 Task: Create a rule from the Routing list, Task moved to a section -> Set Priority in the project ArrowSprint , set the section as To-Do and set the priority of the task as  High
Action: Mouse moved to (1094, 94)
Screenshot: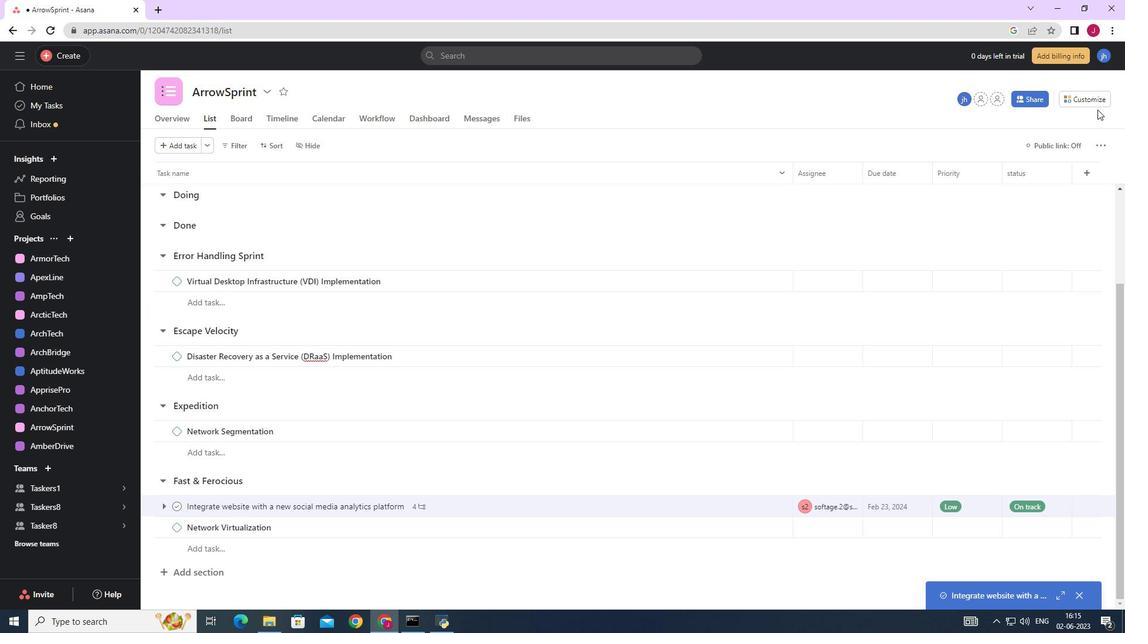 
Action: Mouse pressed left at (1094, 94)
Screenshot: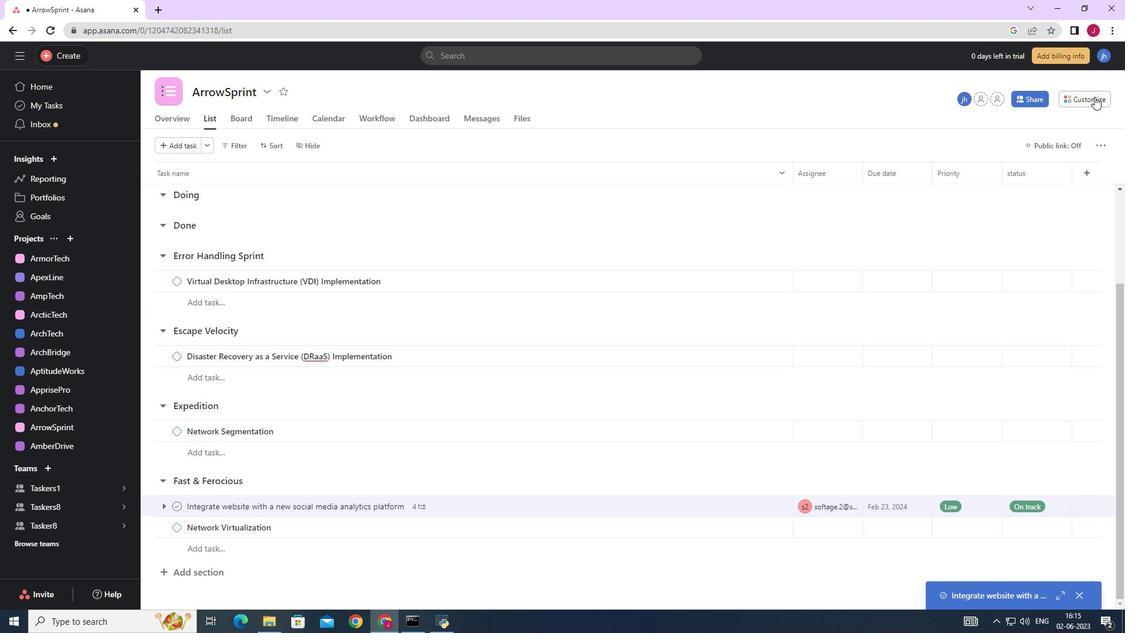 
Action: Mouse moved to (879, 247)
Screenshot: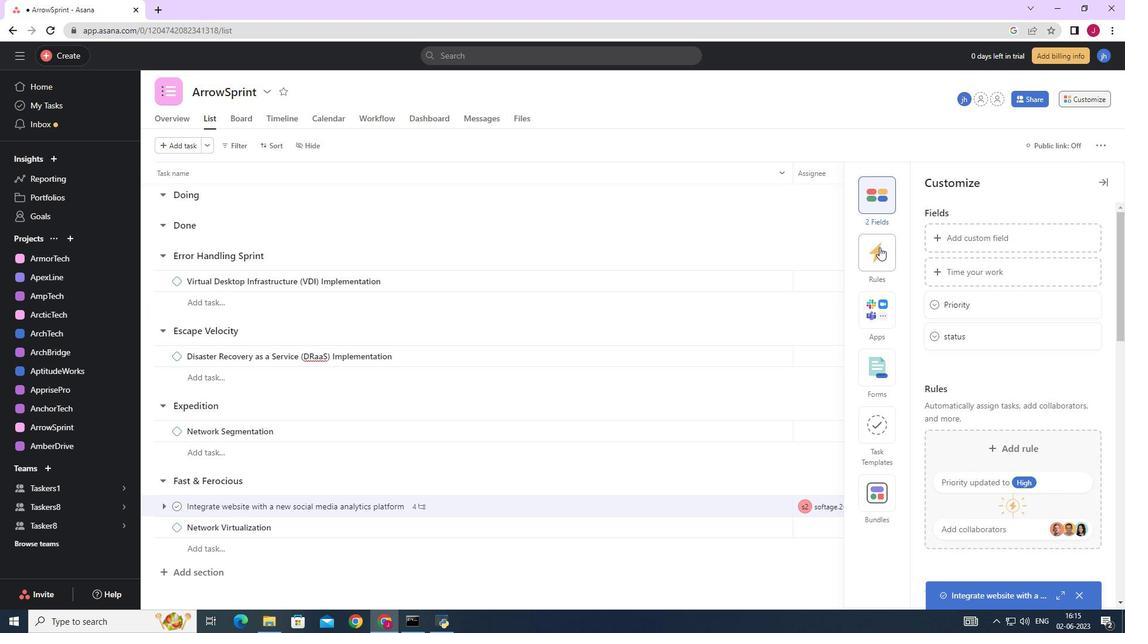 
Action: Mouse pressed left at (879, 247)
Screenshot: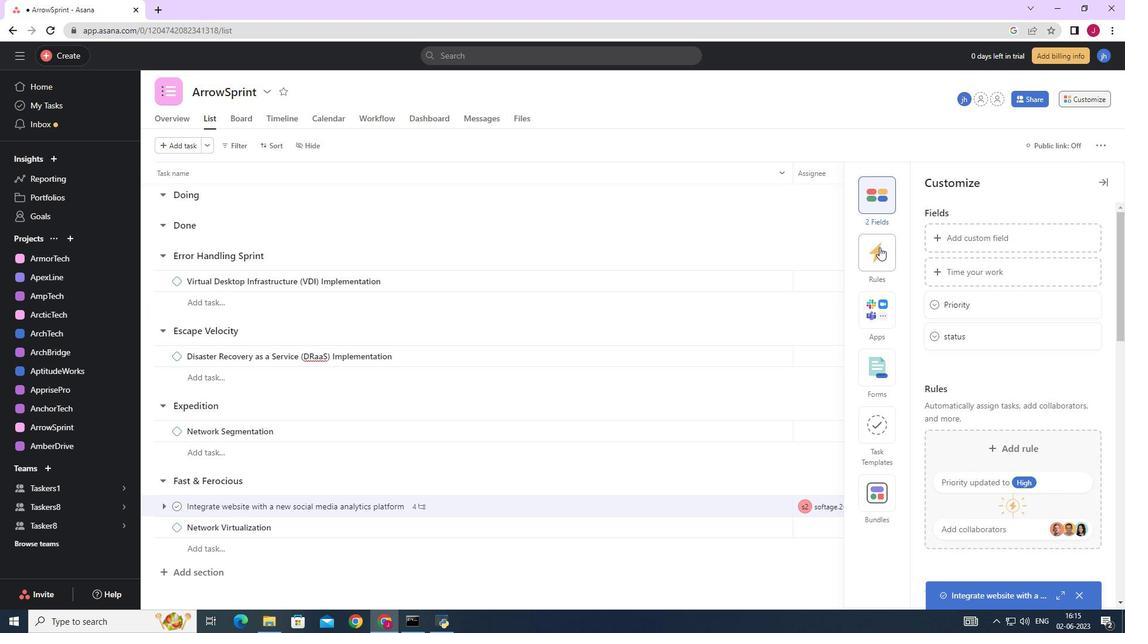 
Action: Mouse moved to (1001, 267)
Screenshot: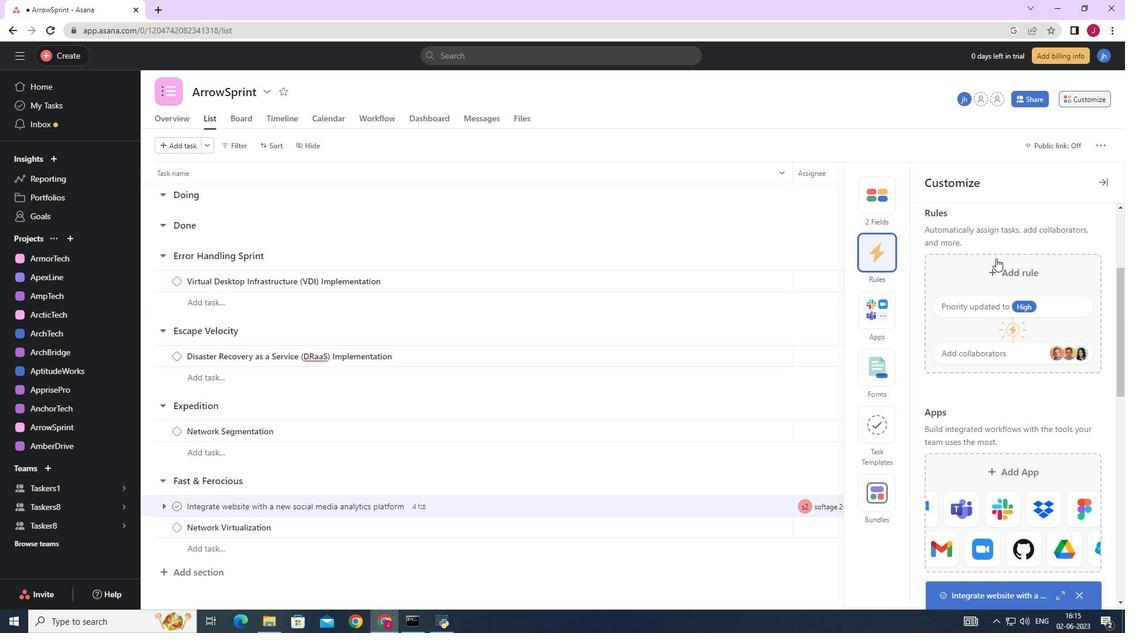 
Action: Mouse pressed left at (1001, 267)
Screenshot: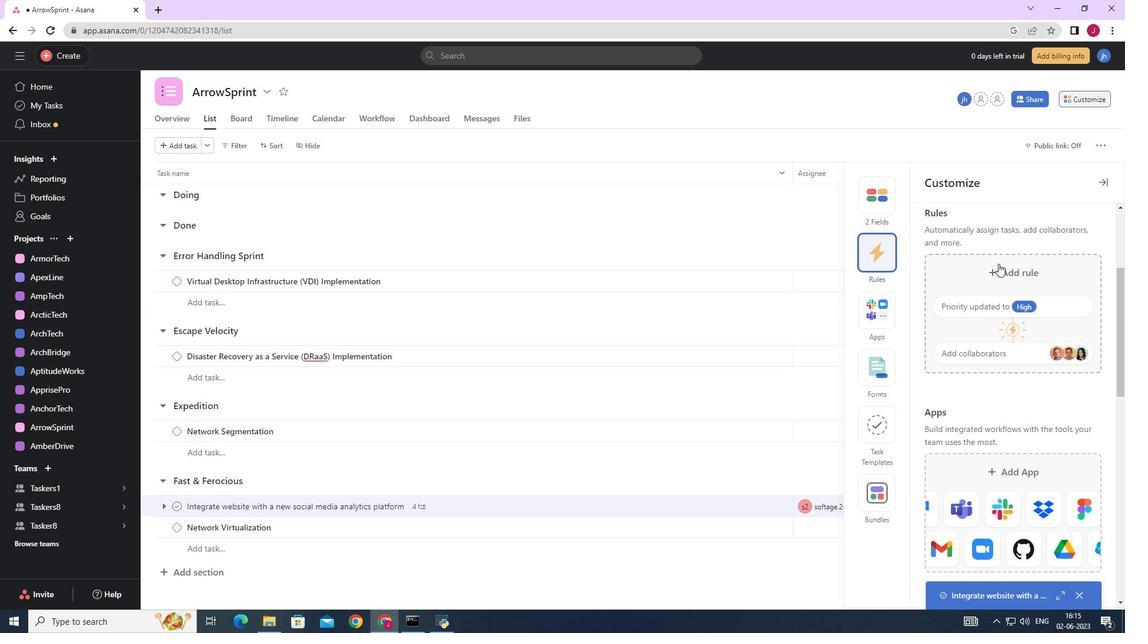 
Action: Mouse moved to (245, 146)
Screenshot: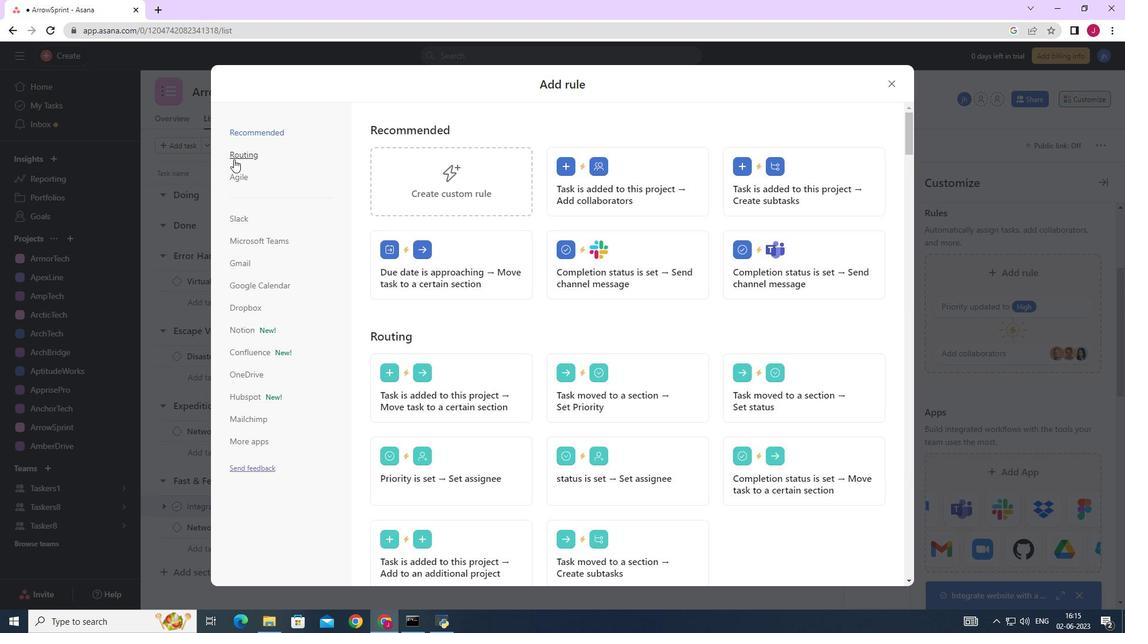 
Action: Mouse pressed left at (245, 146)
Screenshot: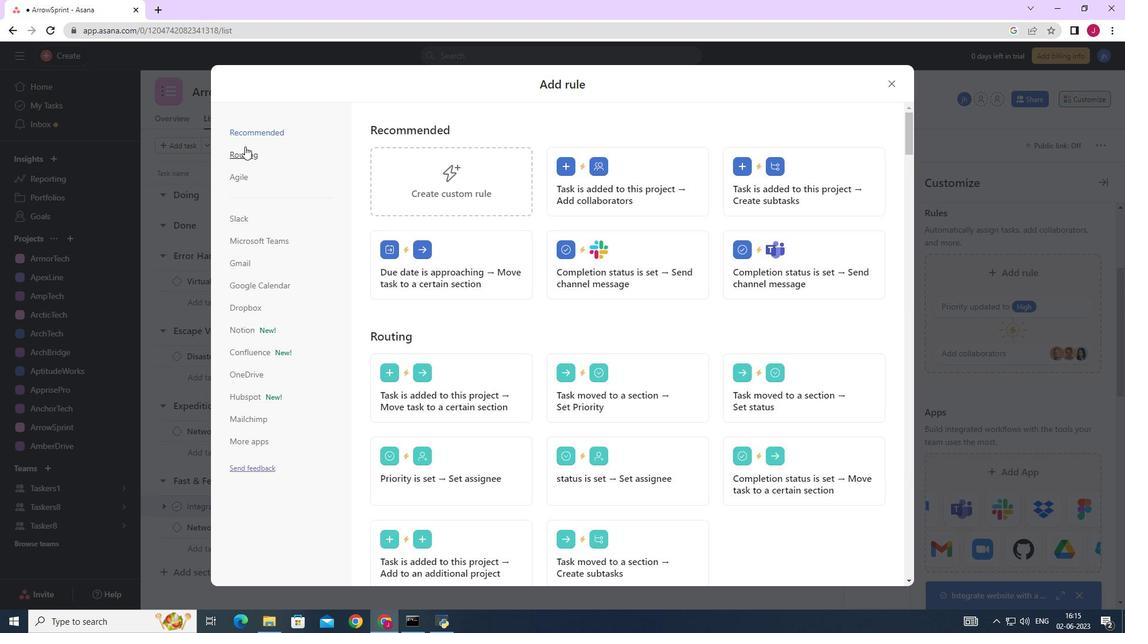 
Action: Mouse moved to (624, 184)
Screenshot: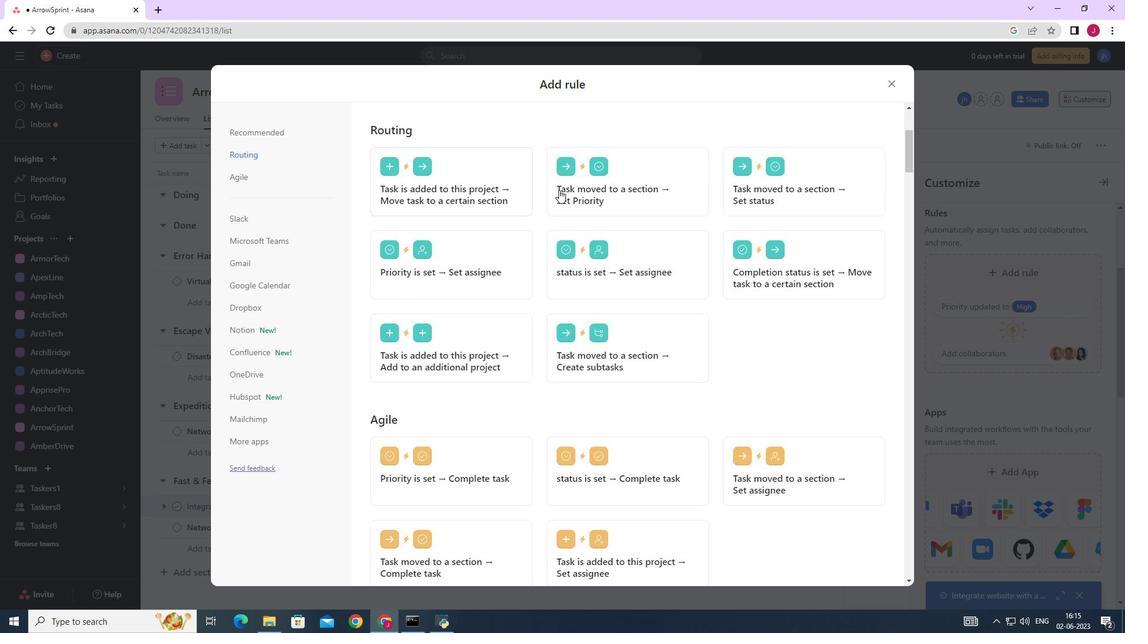 
Action: Mouse pressed left at (624, 184)
Screenshot: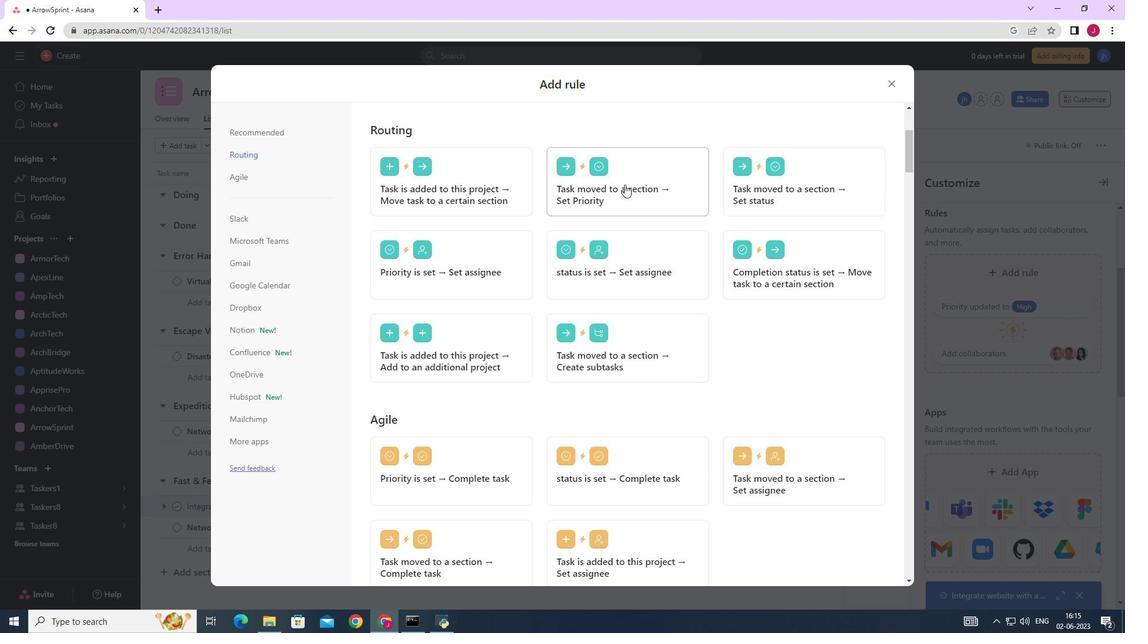 
Action: Mouse moved to (483, 312)
Screenshot: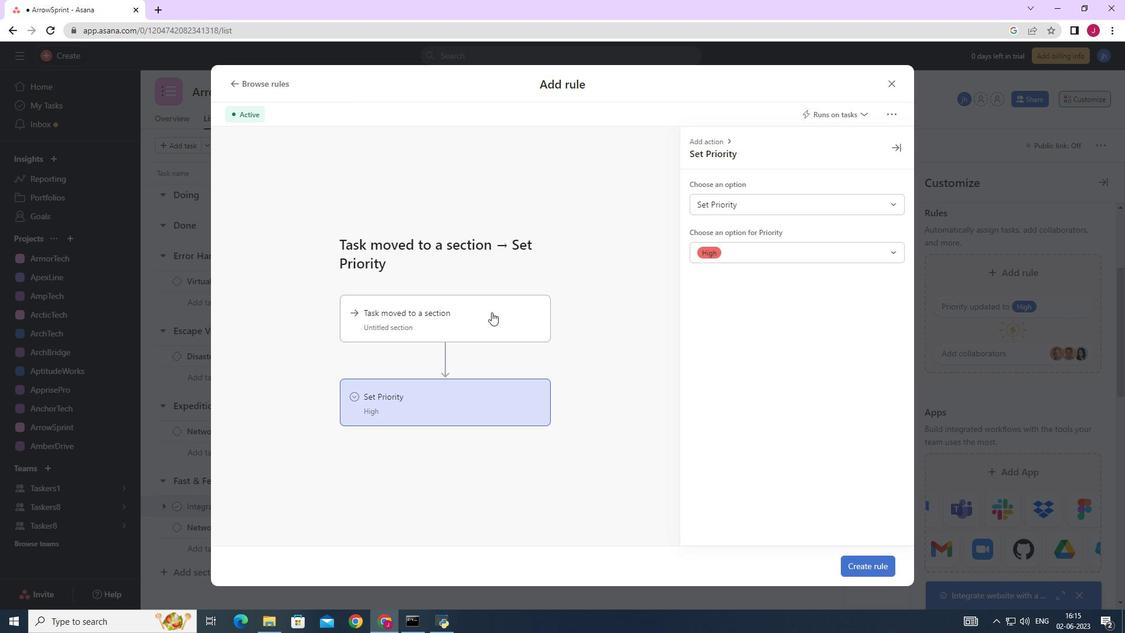 
Action: Mouse pressed left at (483, 312)
Screenshot: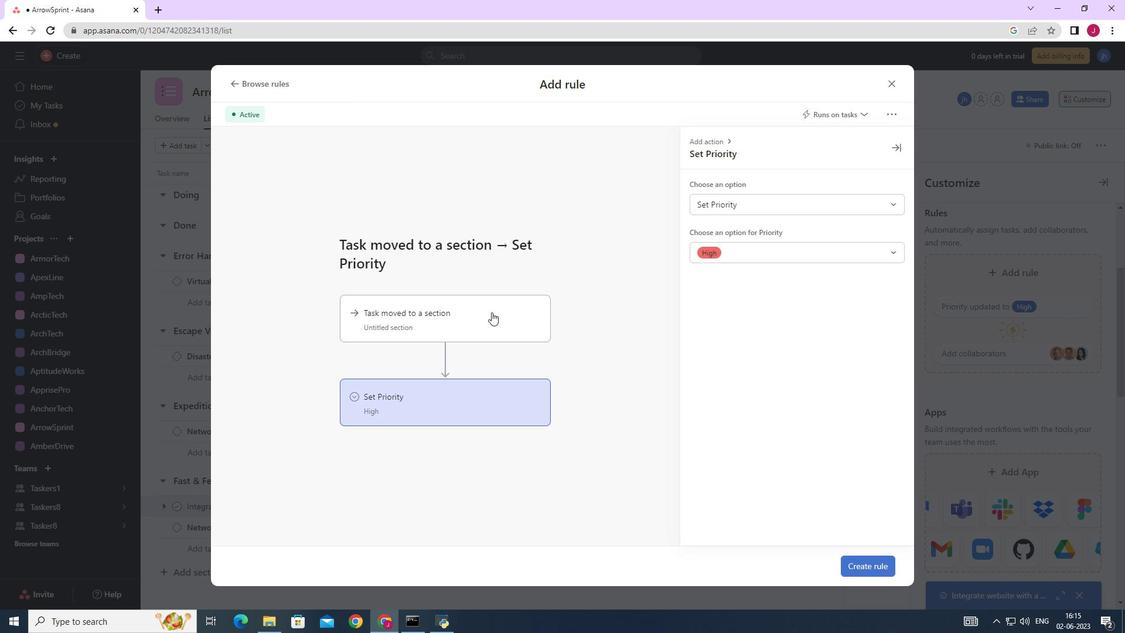 
Action: Mouse moved to (761, 201)
Screenshot: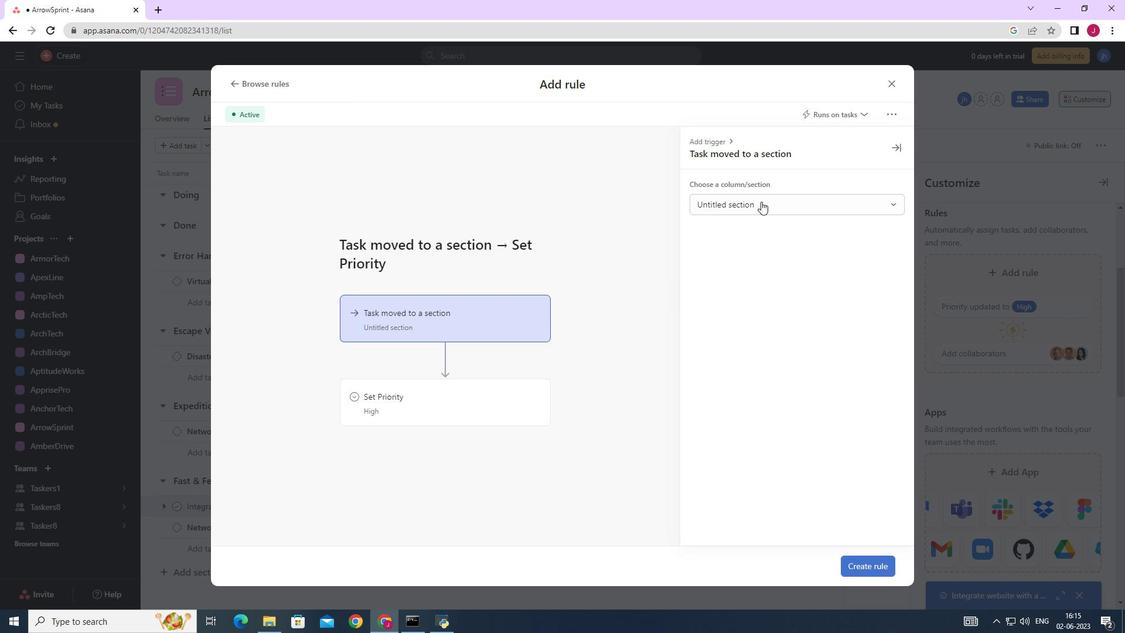 
Action: Mouse pressed left at (761, 201)
Screenshot: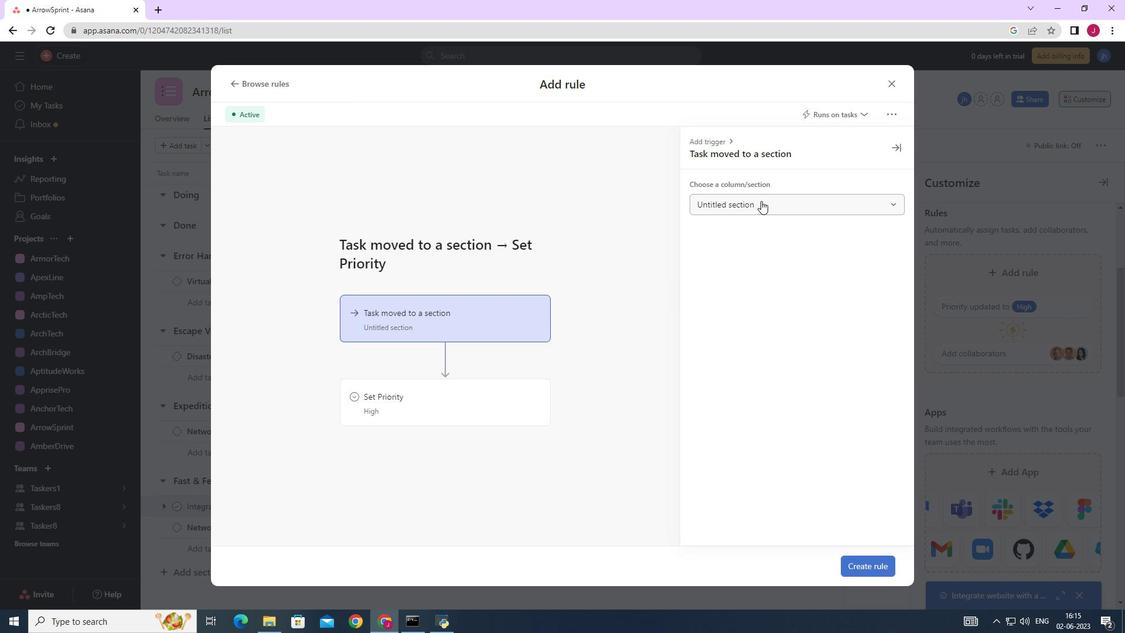 
Action: Mouse moved to (732, 252)
Screenshot: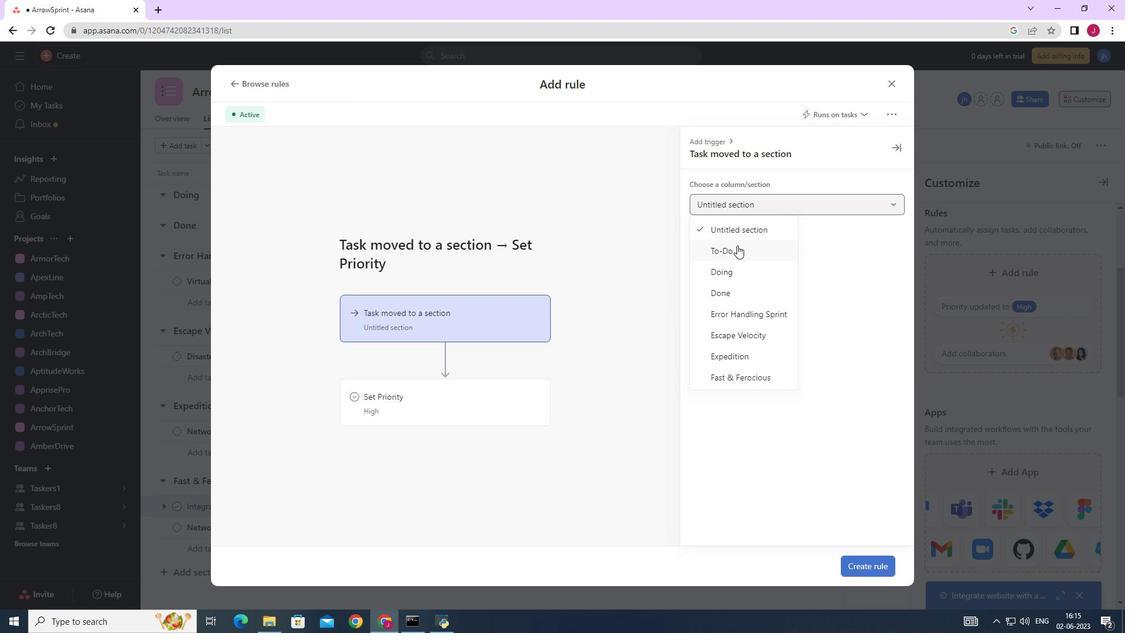 
Action: Mouse pressed left at (732, 252)
Screenshot: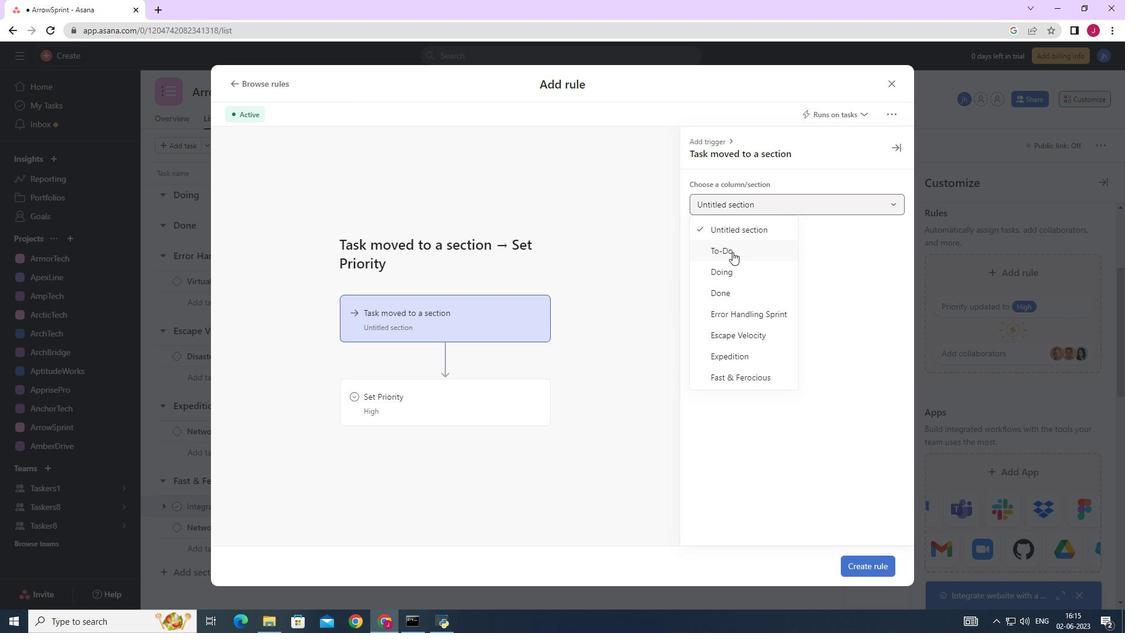 
Action: Mouse moved to (434, 398)
Screenshot: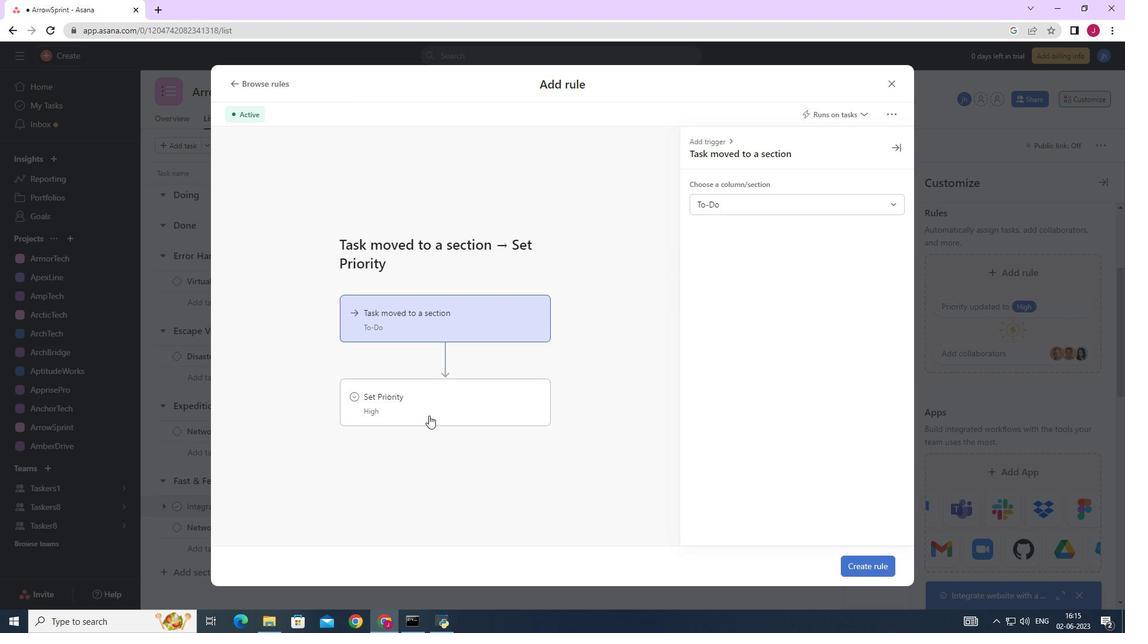 
Action: Mouse pressed left at (434, 398)
Screenshot: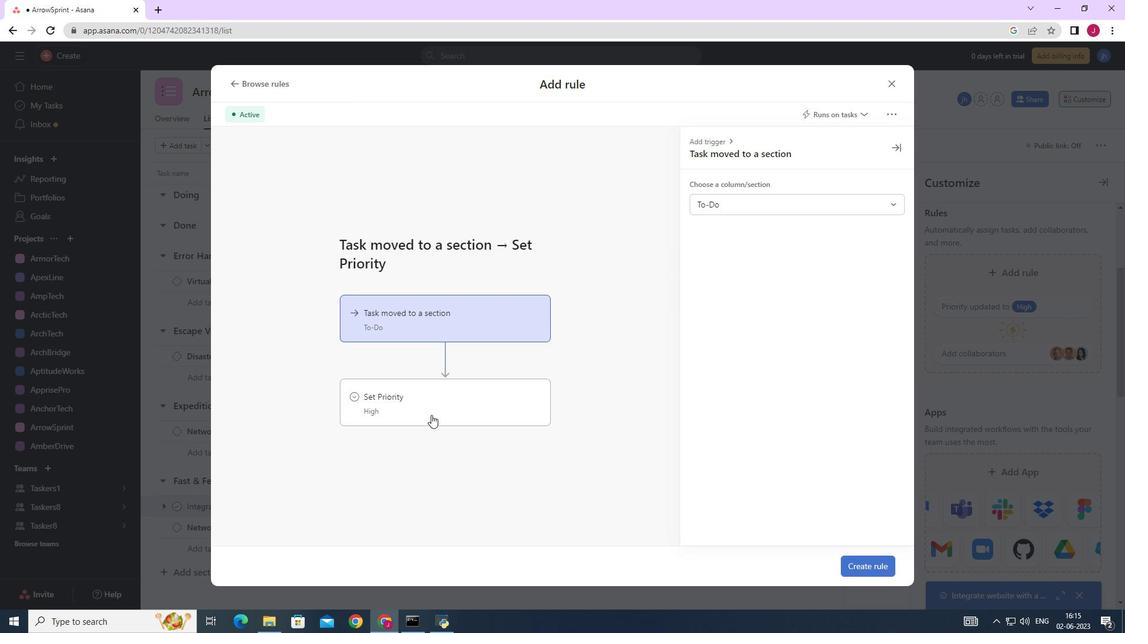 
Action: Mouse moved to (734, 205)
Screenshot: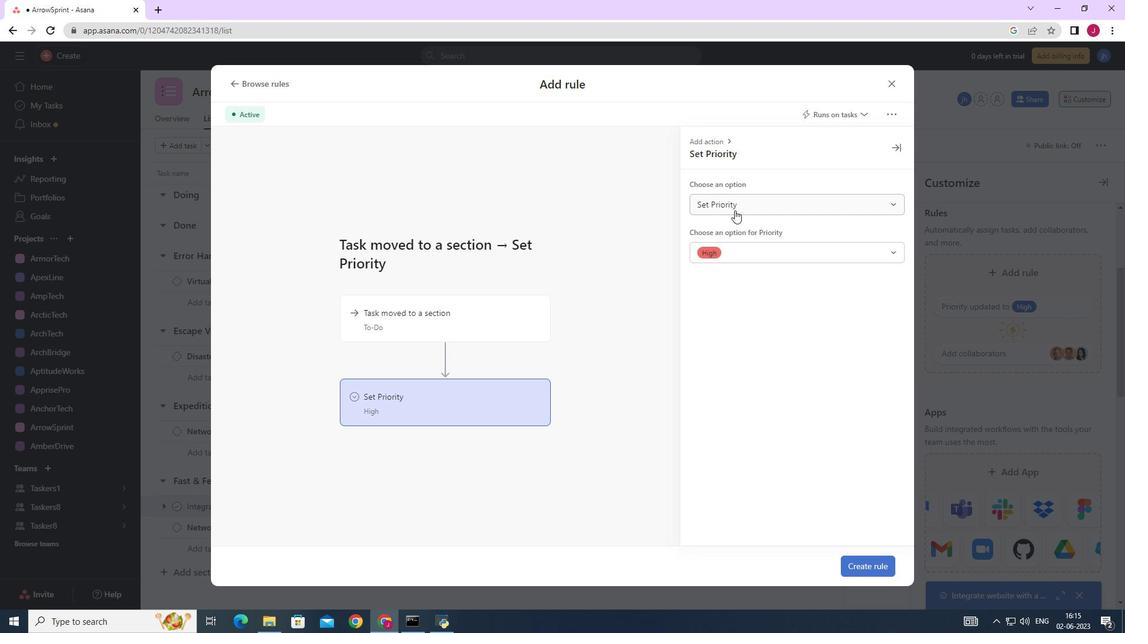
Action: Mouse pressed left at (734, 205)
Screenshot: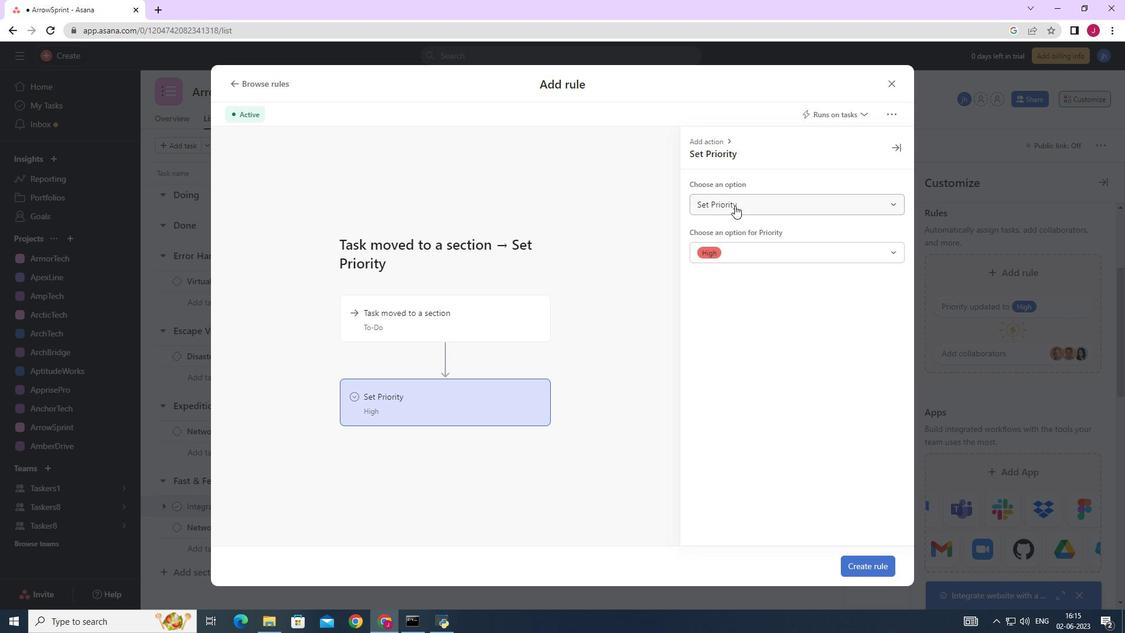 
Action: Mouse moved to (723, 231)
Screenshot: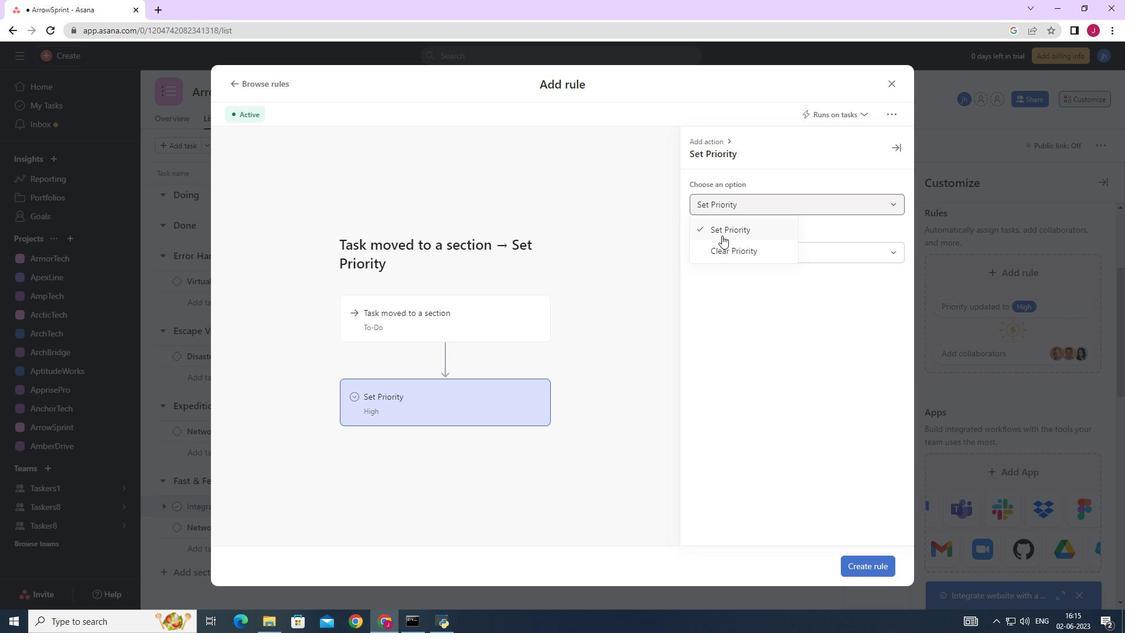 
Action: Mouse pressed left at (723, 231)
Screenshot: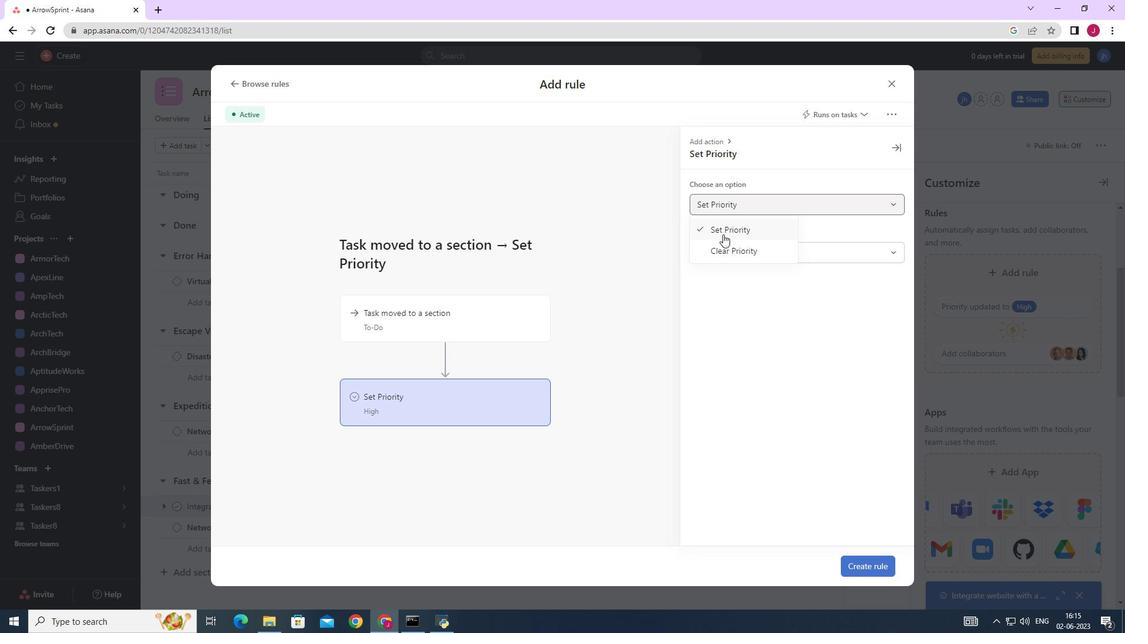 
Action: Mouse moved to (867, 566)
Screenshot: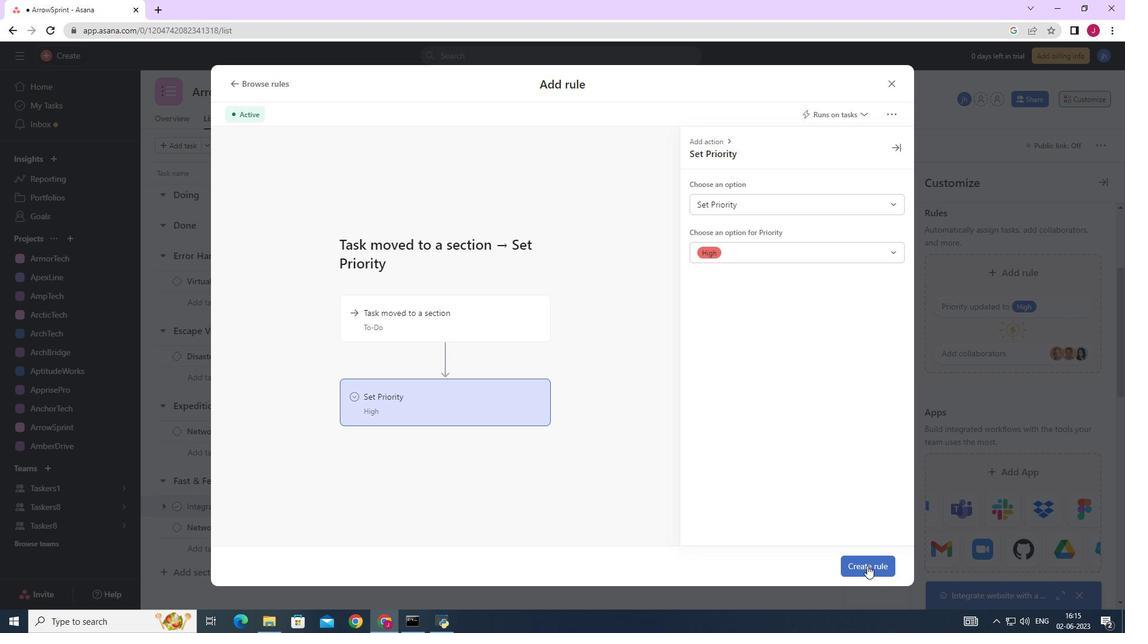 
Action: Mouse pressed left at (867, 566)
Screenshot: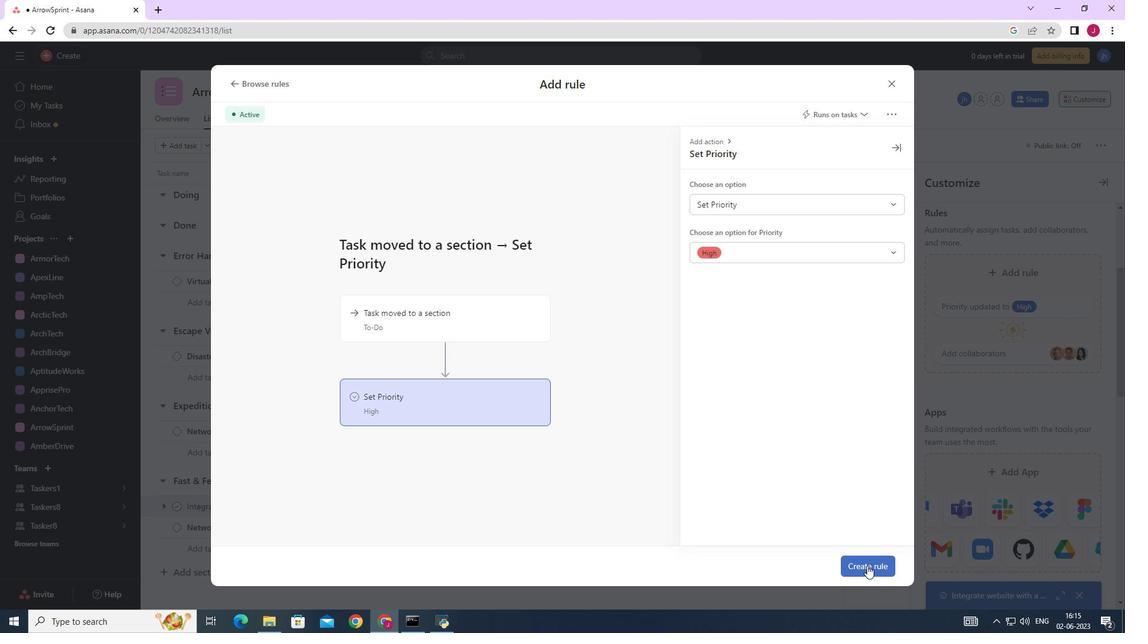 
Action: Mouse moved to (852, 532)
Screenshot: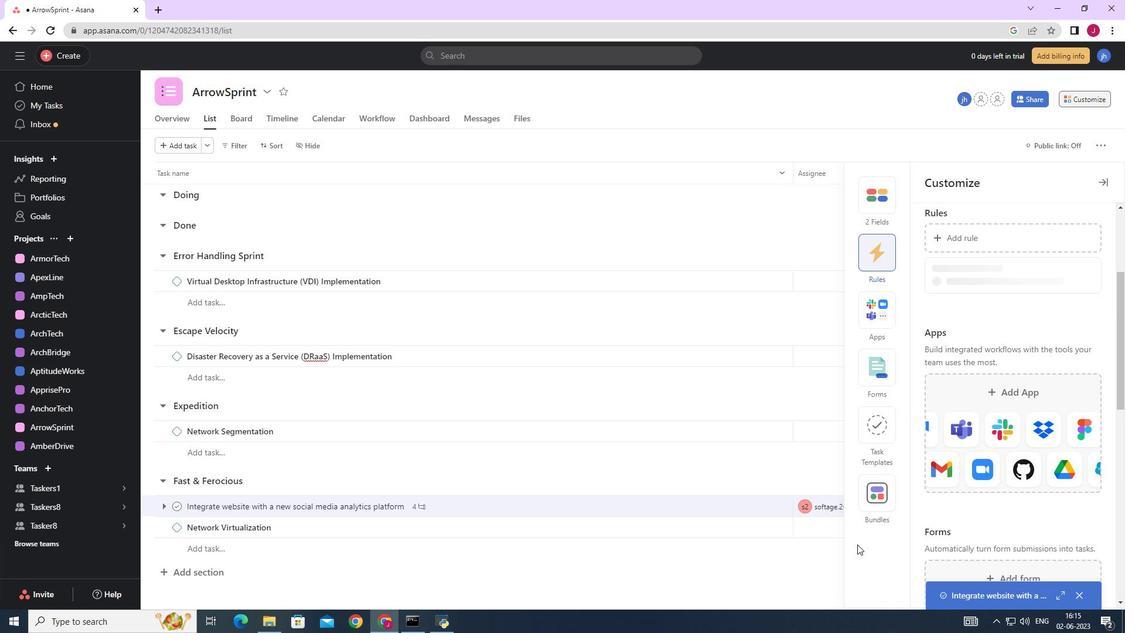 
